 Task: Create a due date automation trigger when advanced on, on the monday of the week before a card is due add basic assigned to anyone at 11:00 AM.
Action: Mouse moved to (1026, 77)
Screenshot: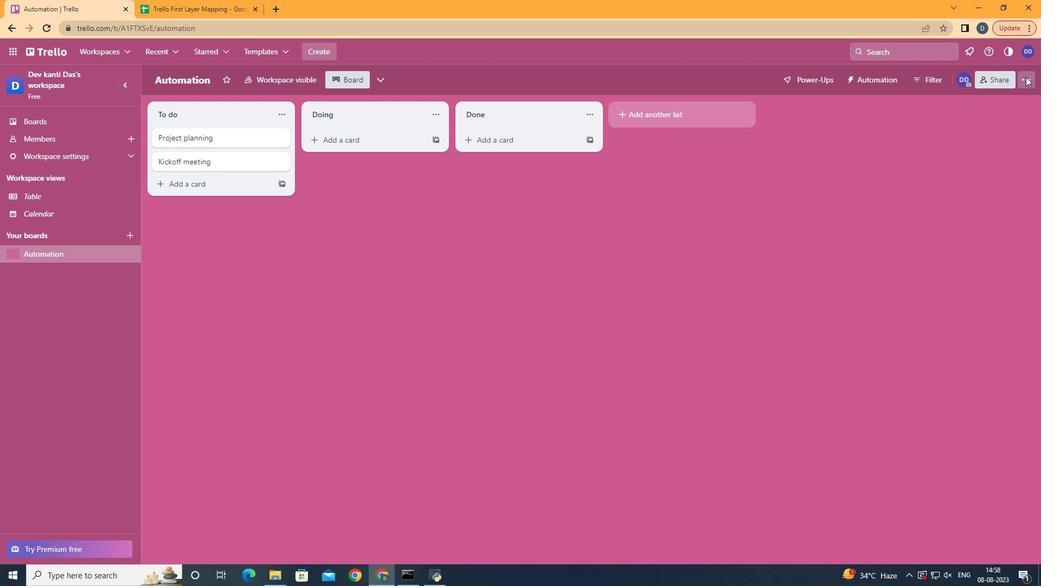 
Action: Mouse pressed left at (1026, 77)
Screenshot: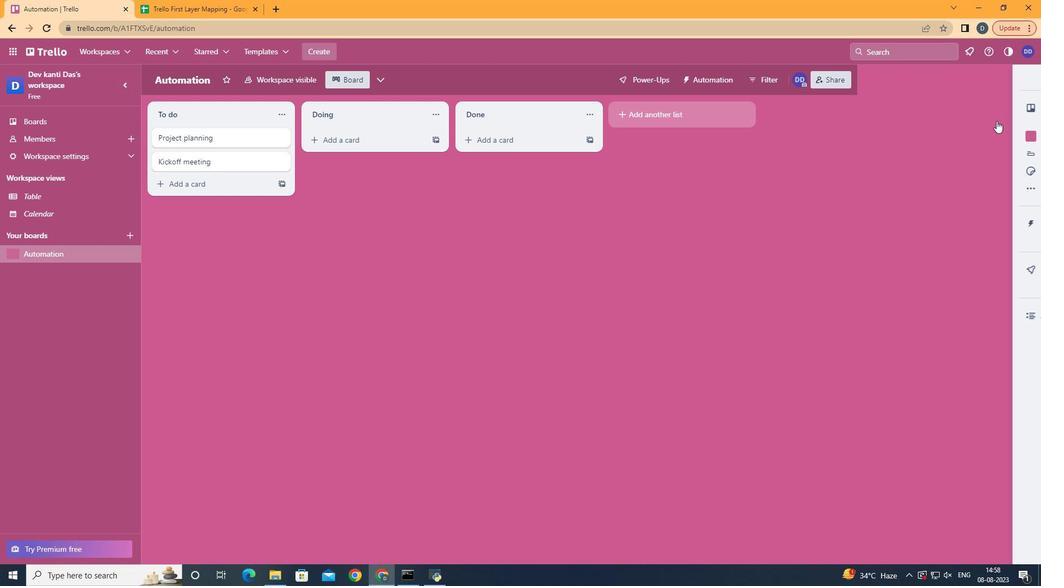 
Action: Mouse moved to (930, 223)
Screenshot: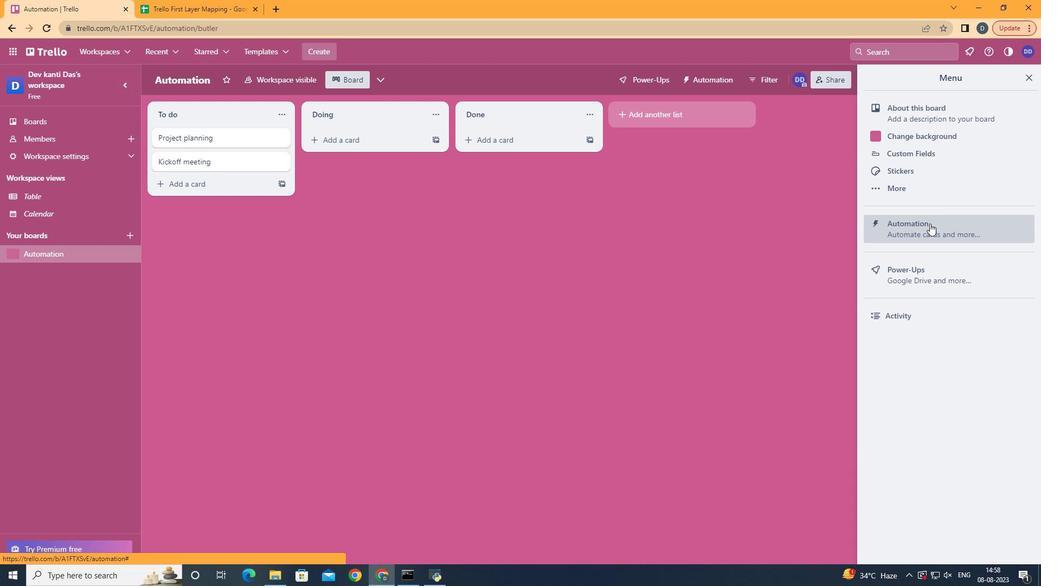 
Action: Mouse pressed left at (930, 223)
Screenshot: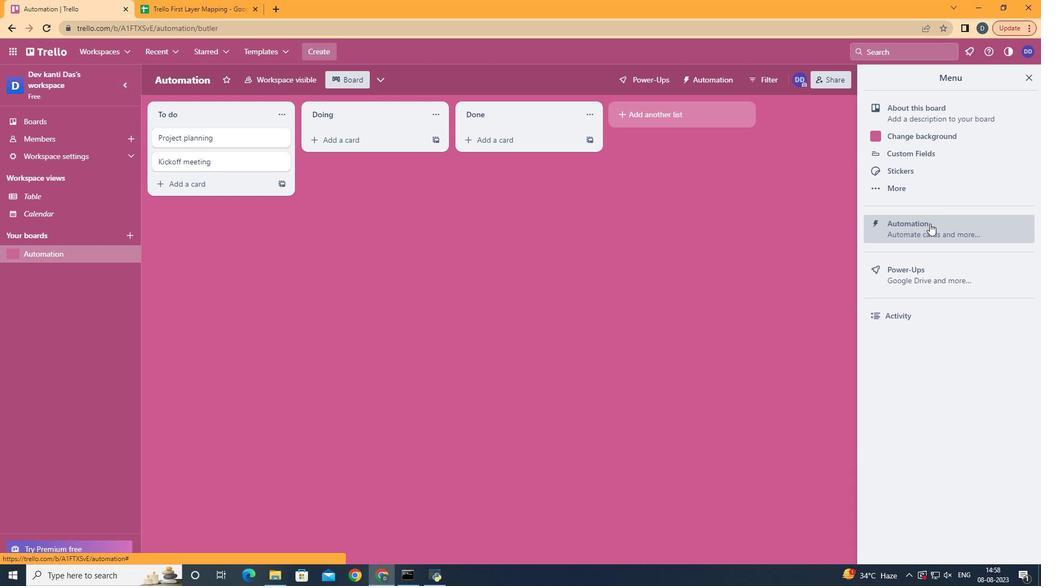 
Action: Mouse moved to (189, 221)
Screenshot: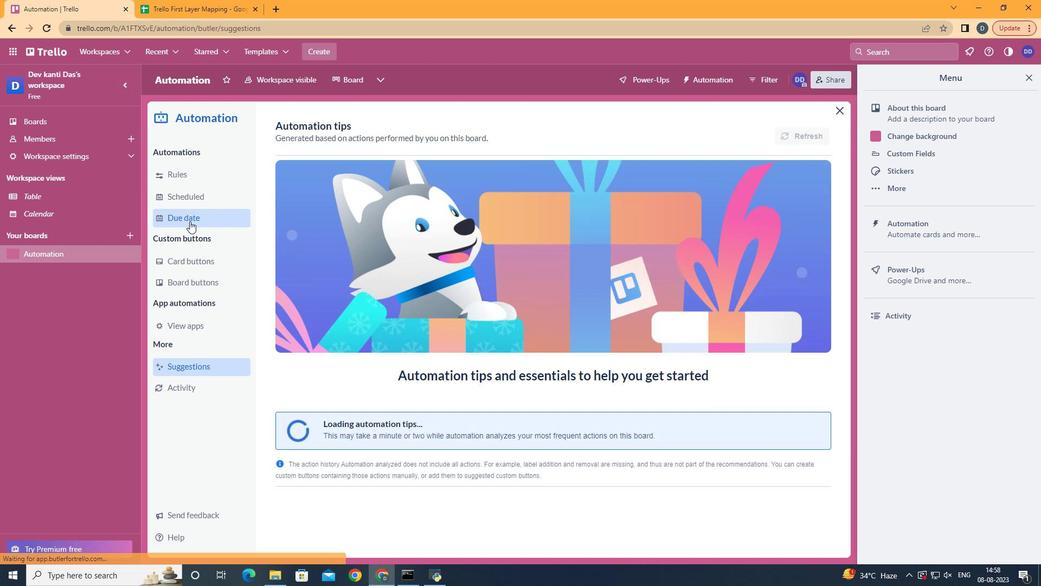 
Action: Mouse pressed left at (189, 221)
Screenshot: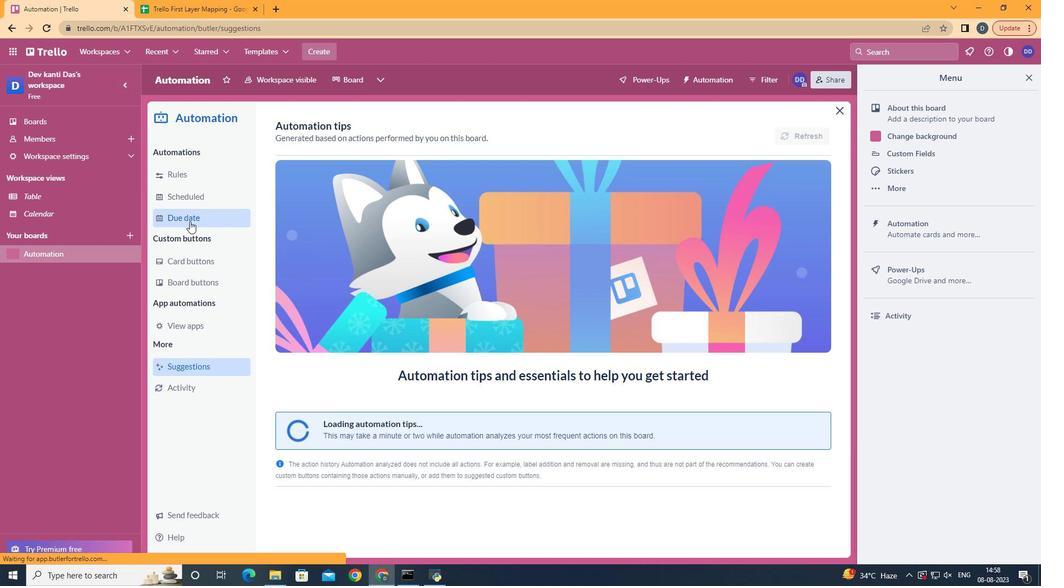 
Action: Mouse moved to (759, 133)
Screenshot: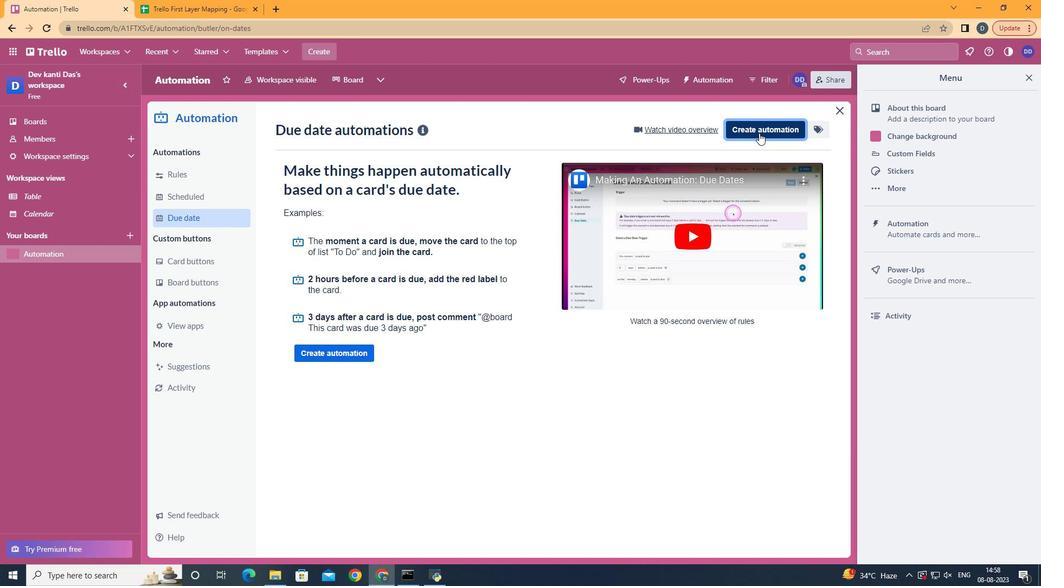 
Action: Mouse pressed left at (759, 133)
Screenshot: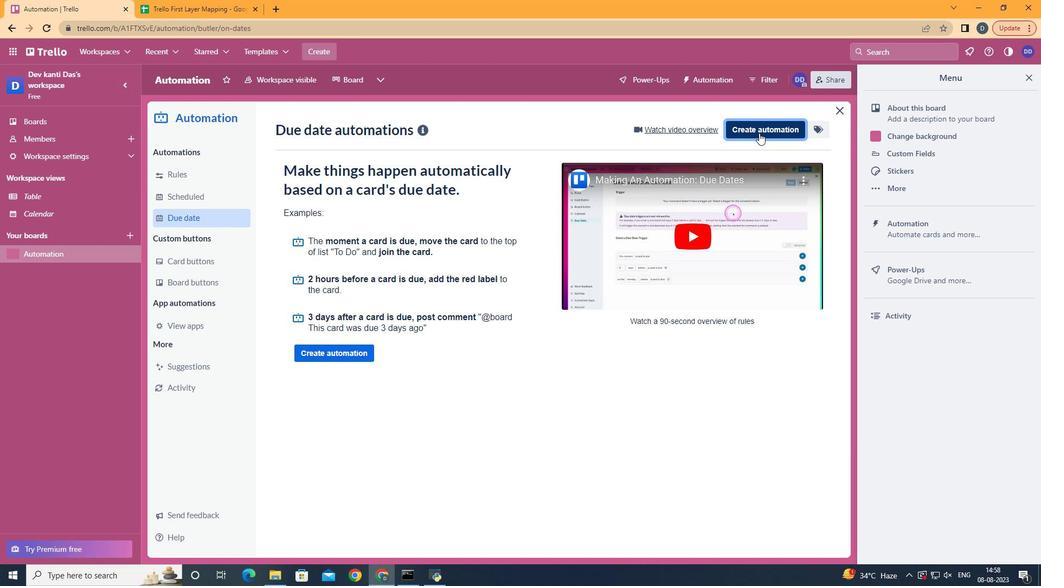 
Action: Mouse moved to (578, 231)
Screenshot: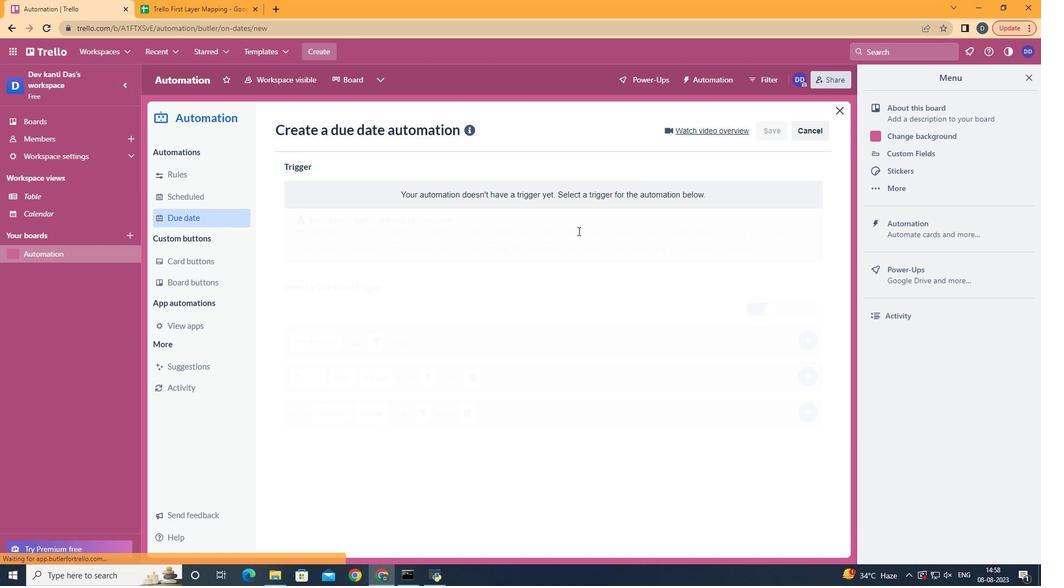 
Action: Mouse pressed left at (578, 231)
Screenshot: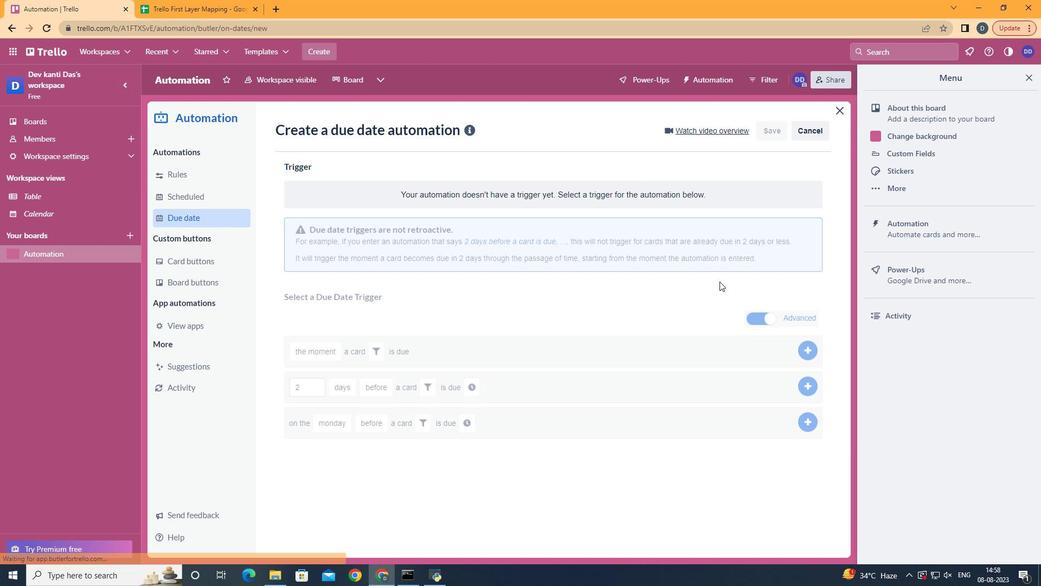 
Action: Mouse moved to (383, 517)
Screenshot: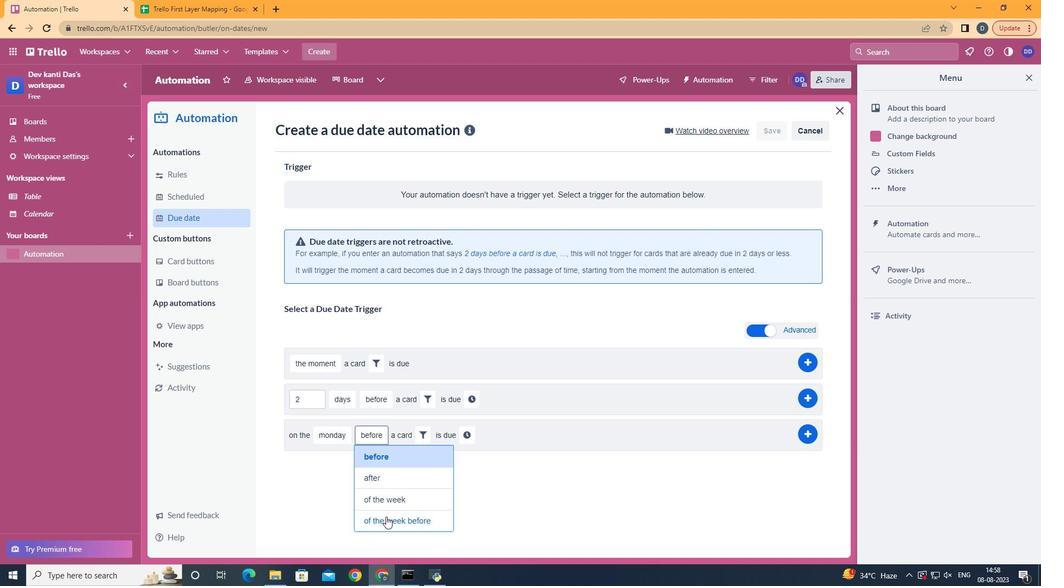 
Action: Mouse pressed left at (383, 517)
Screenshot: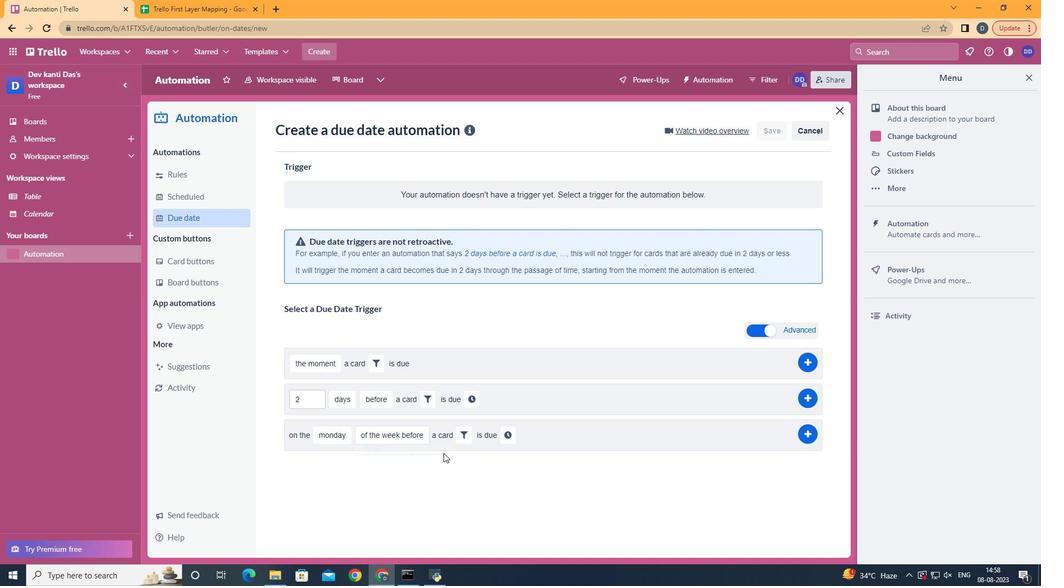 
Action: Mouse moved to (462, 438)
Screenshot: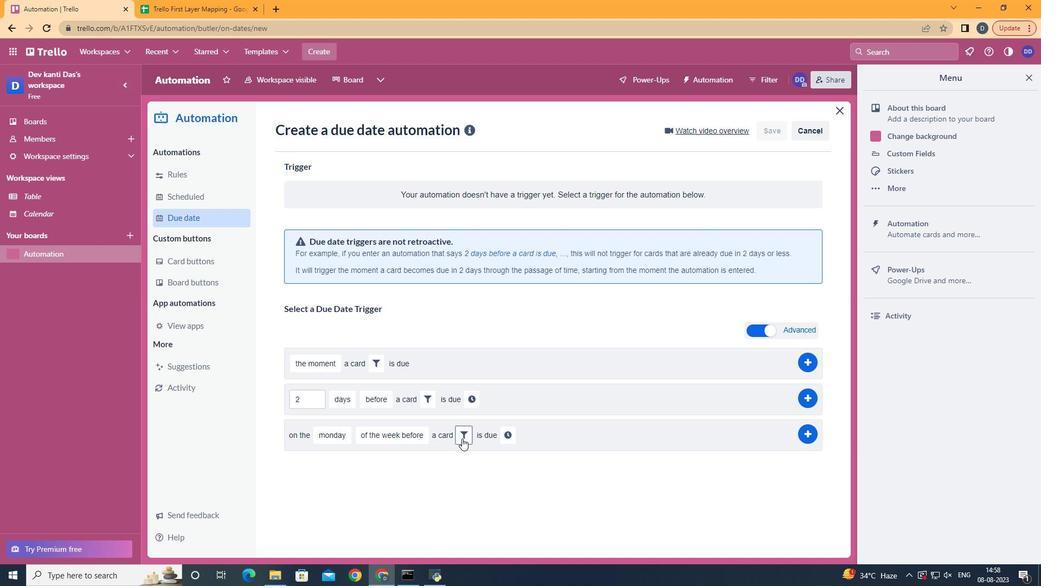 
Action: Mouse pressed left at (462, 438)
Screenshot: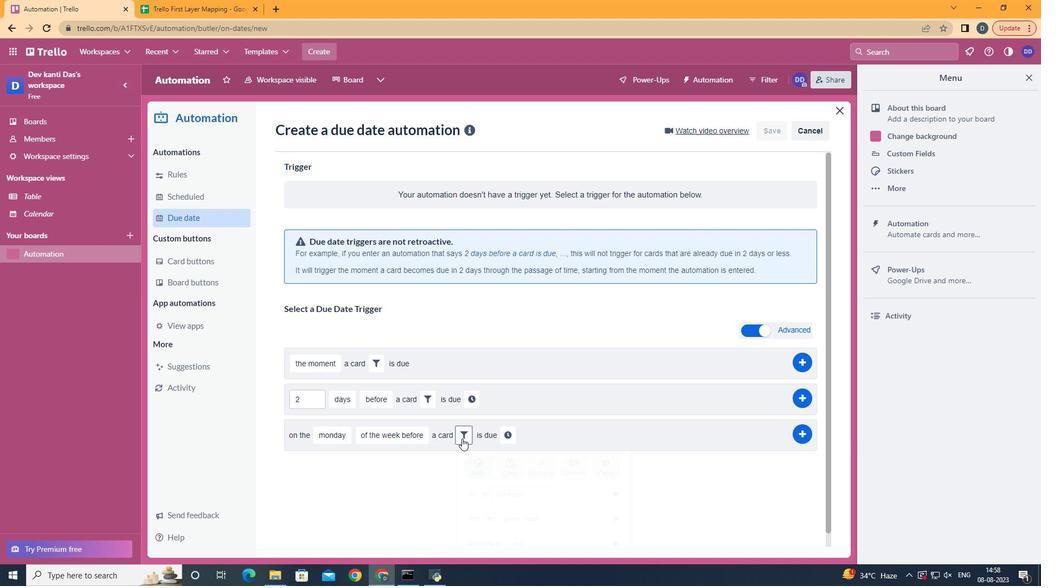 
Action: Mouse moved to (489, 491)
Screenshot: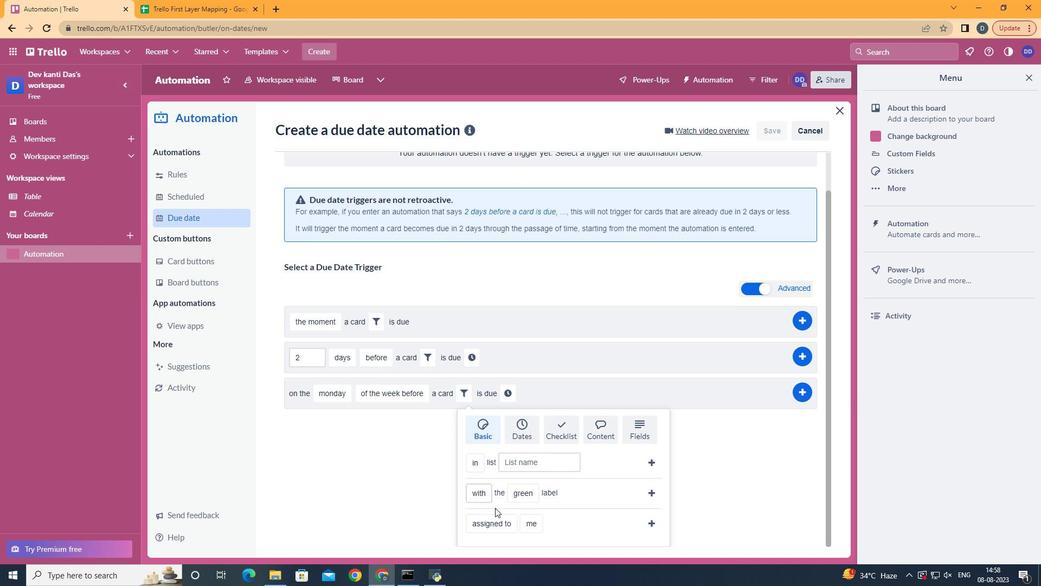 
Action: Mouse scrolled (489, 491) with delta (0, 0)
Screenshot: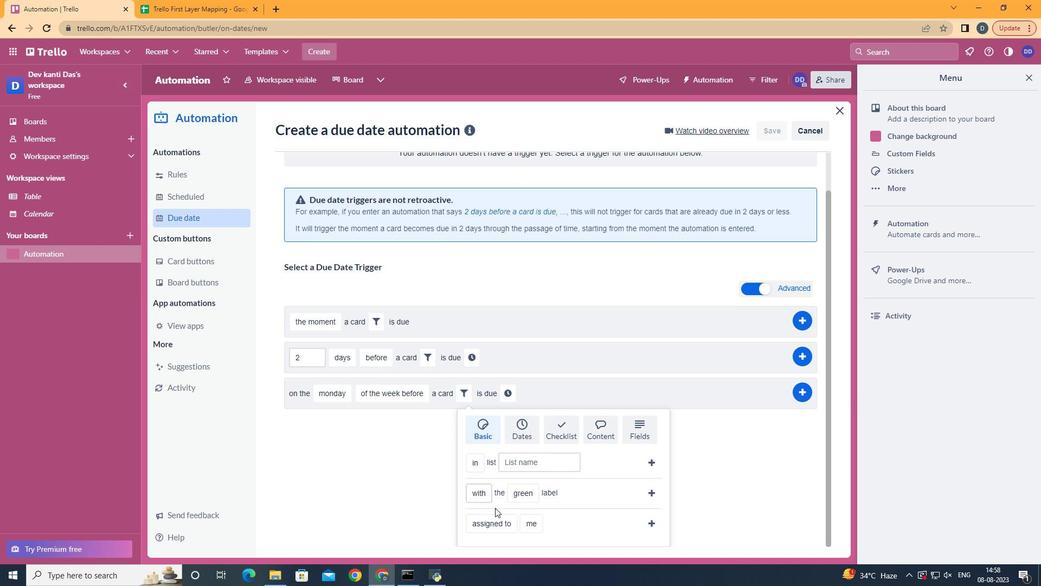 
Action: Mouse scrolled (489, 491) with delta (0, 0)
Screenshot: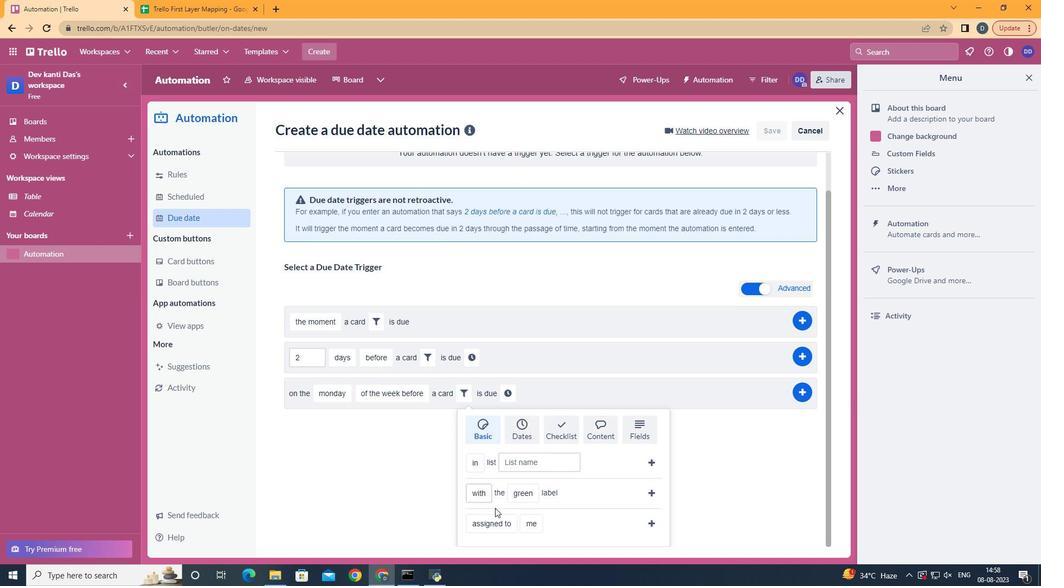 
Action: Mouse scrolled (489, 491) with delta (0, 0)
Screenshot: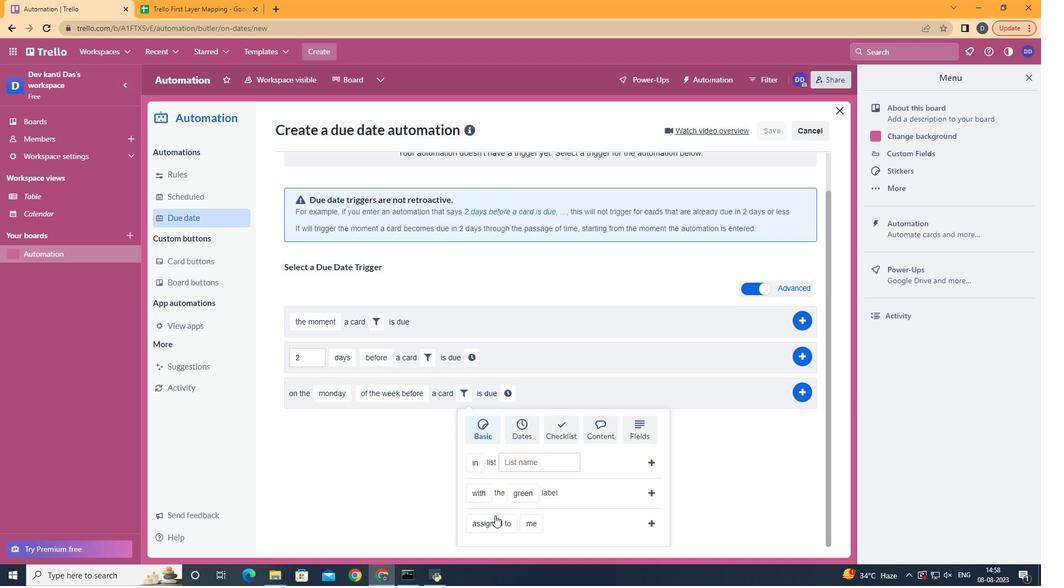 
Action: Mouse moved to (530, 458)
Screenshot: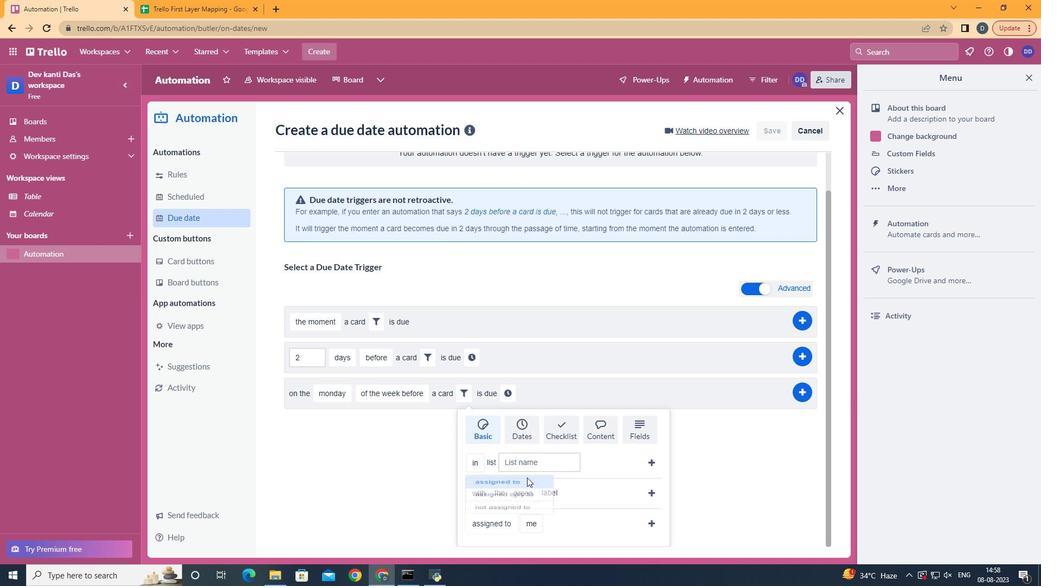 
Action: Mouse pressed left at (530, 458)
Screenshot: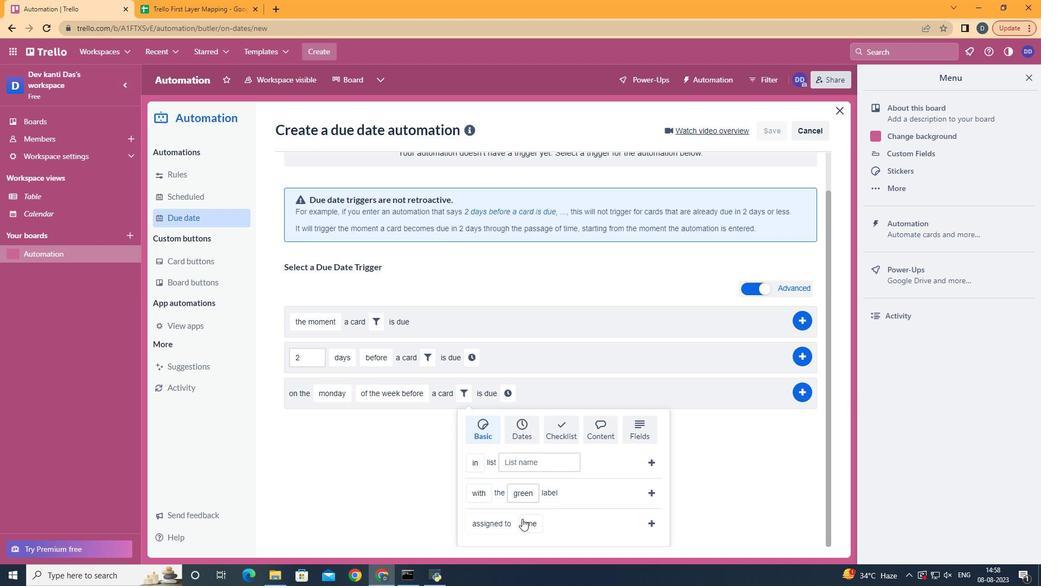 
Action: Mouse moved to (545, 482)
Screenshot: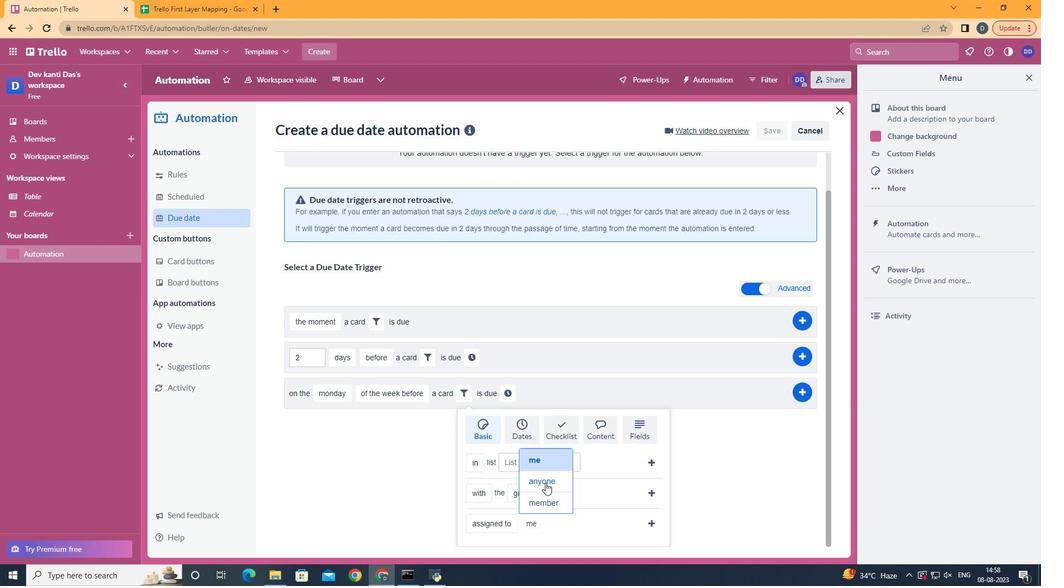 
Action: Mouse pressed left at (545, 482)
Screenshot: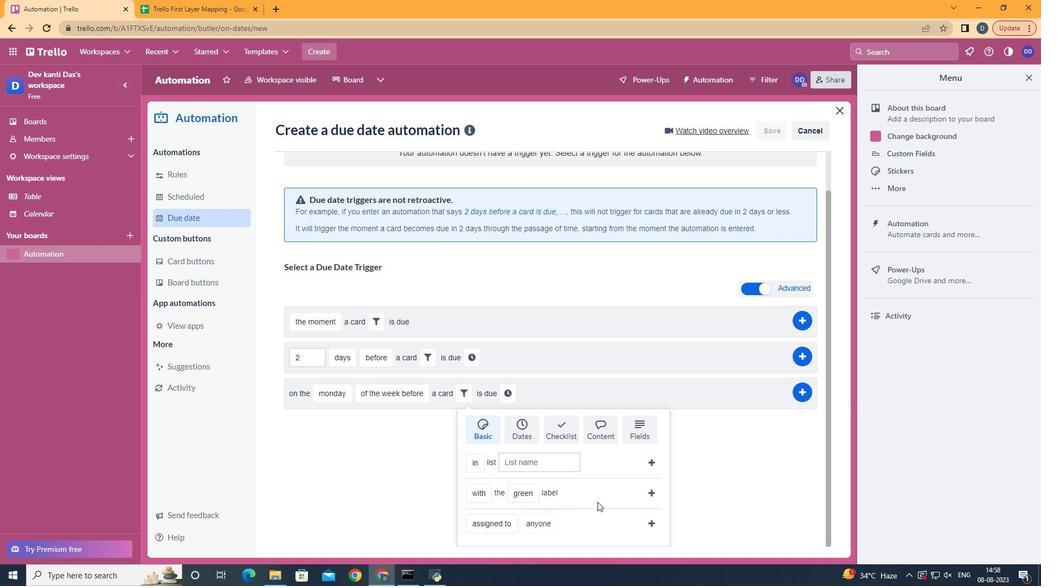 
Action: Mouse moved to (656, 525)
Screenshot: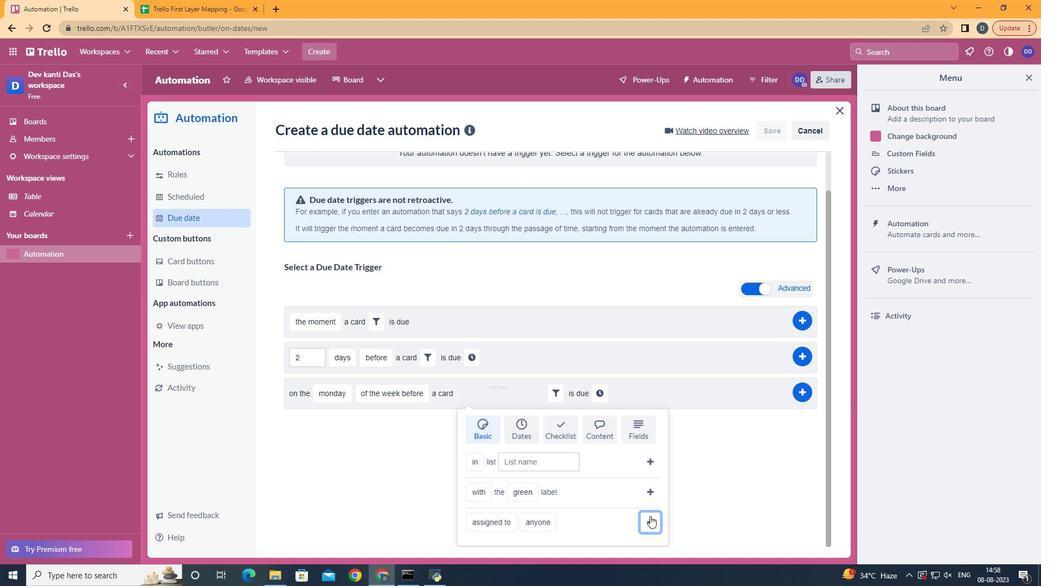 
Action: Mouse pressed left at (656, 525)
Screenshot: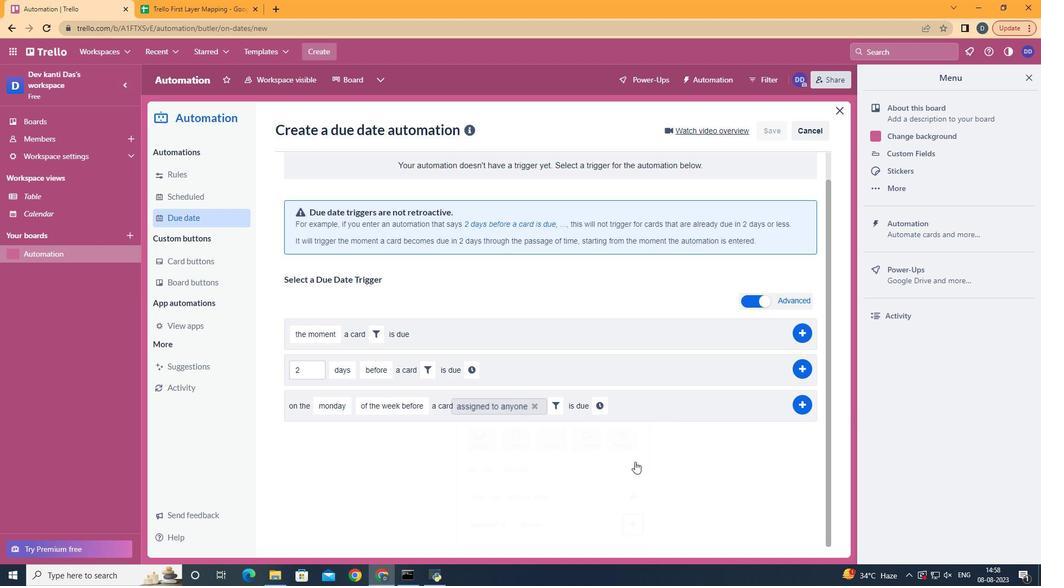
Action: Mouse moved to (608, 436)
Screenshot: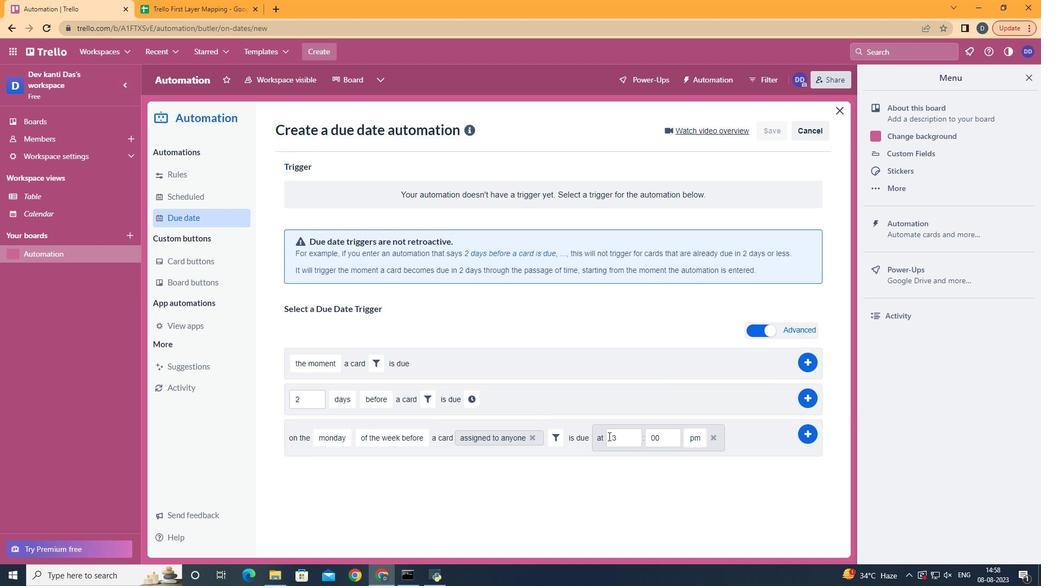 
Action: Mouse pressed left at (608, 436)
Screenshot: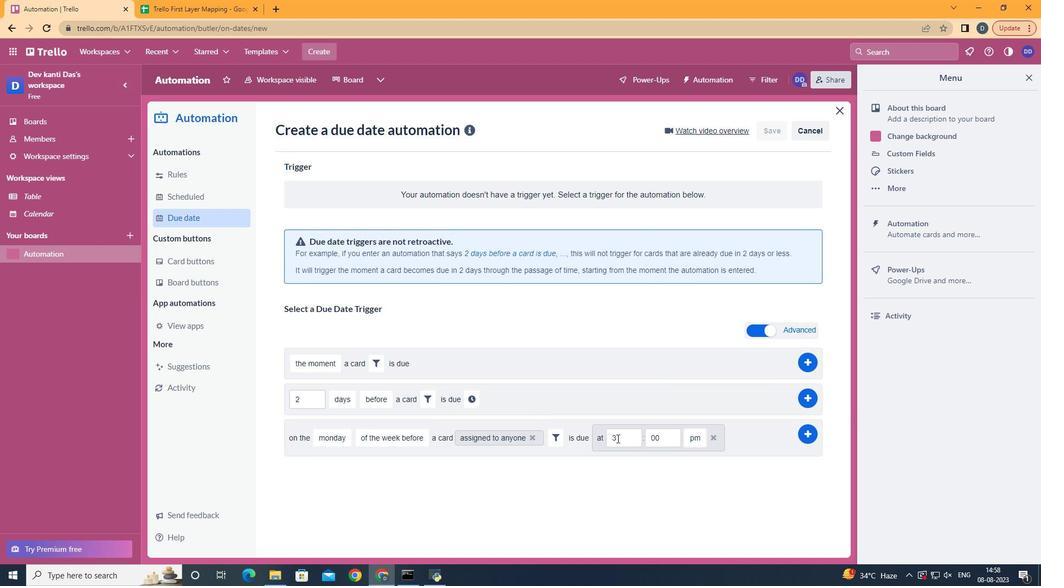 
Action: Mouse moved to (625, 442)
Screenshot: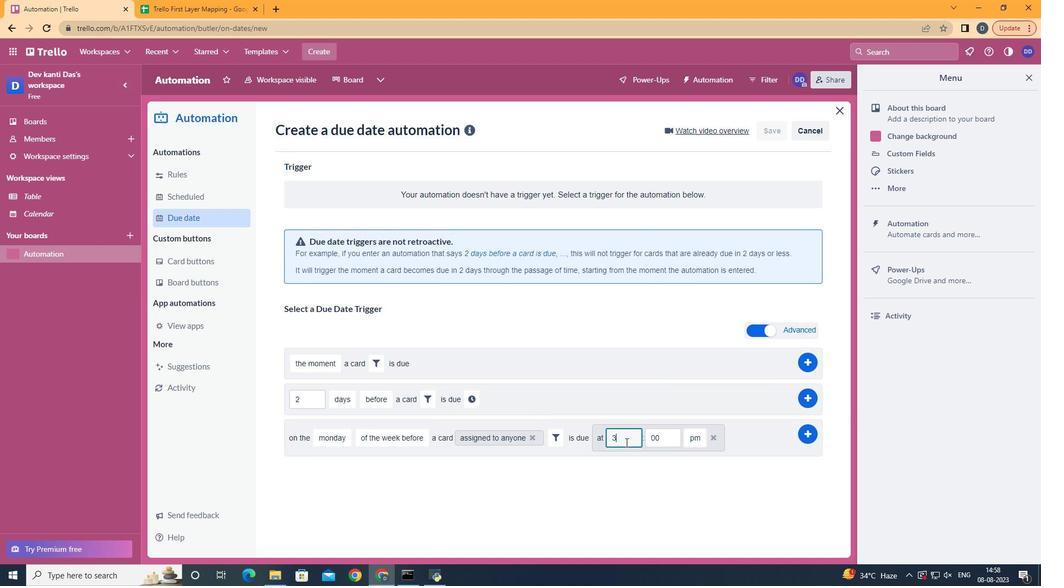 
Action: Mouse pressed left at (625, 442)
Screenshot: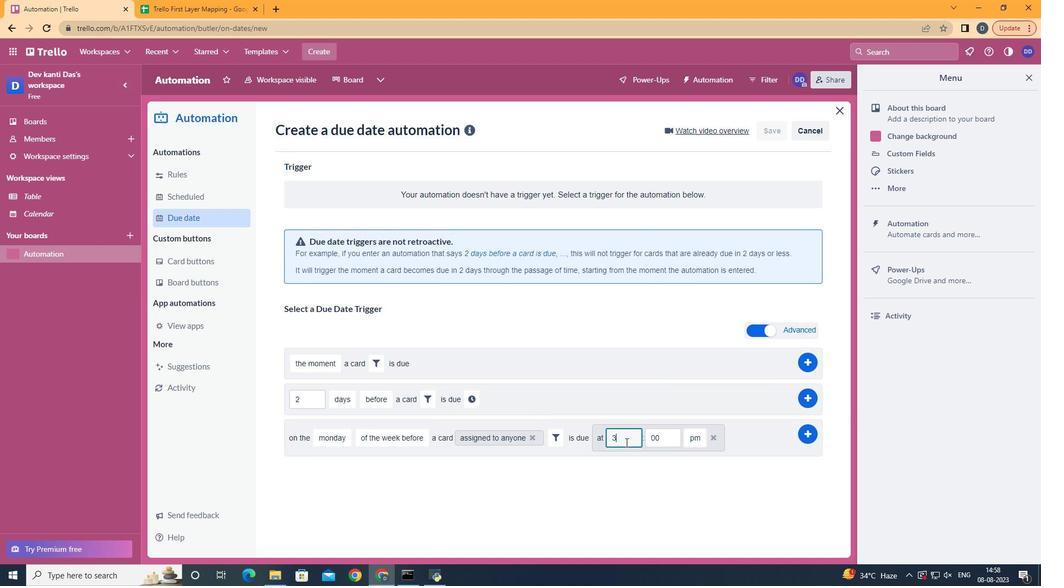 
Action: Mouse moved to (628, 442)
Screenshot: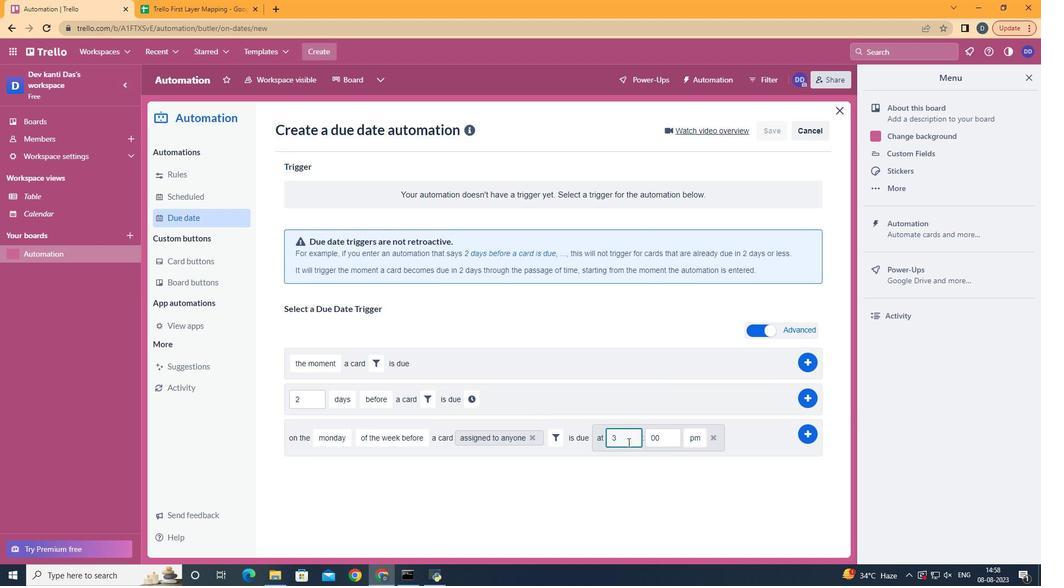 
Action: Key pressed <Key.backspace>11
Screenshot: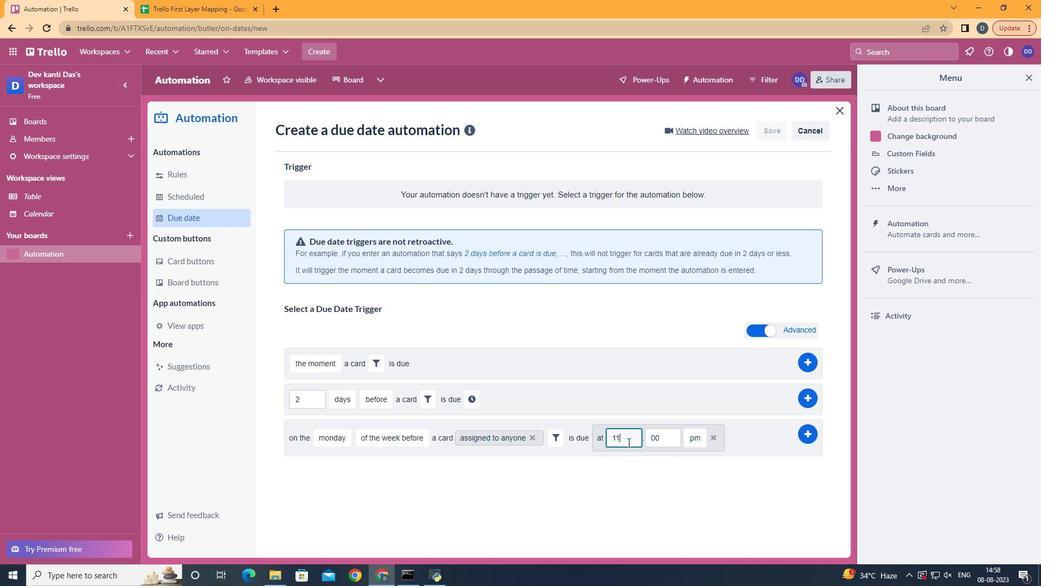 
Action: Mouse moved to (695, 464)
Screenshot: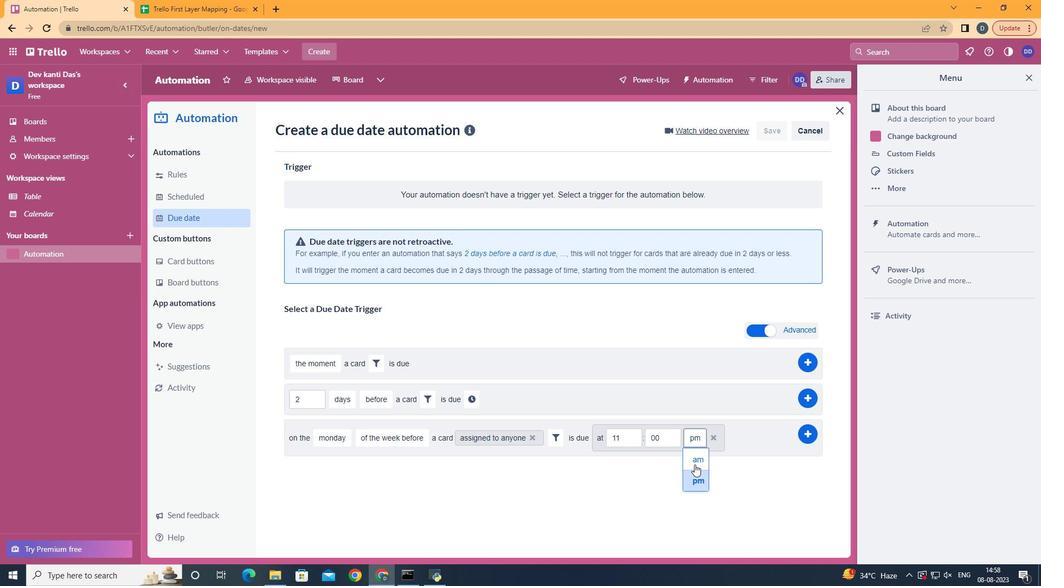 
Action: Mouse pressed left at (695, 464)
Screenshot: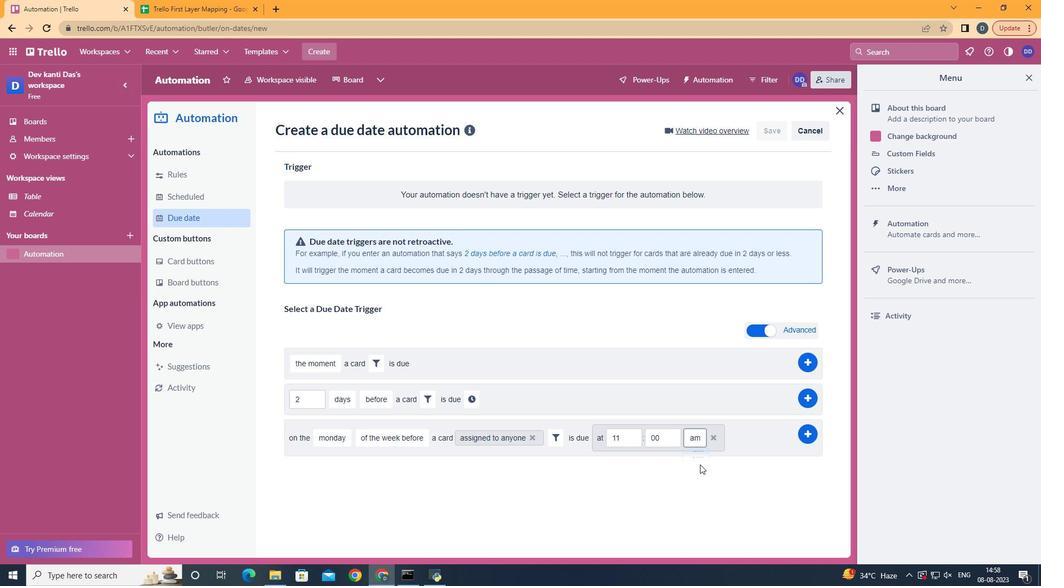 
Action: Mouse moved to (806, 435)
Screenshot: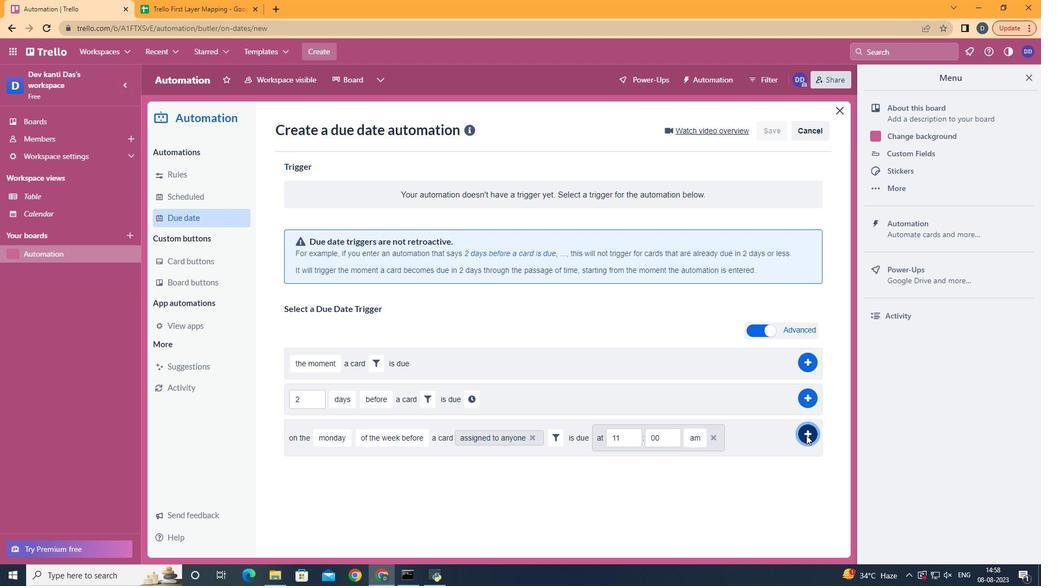 
Action: Mouse pressed left at (806, 435)
Screenshot: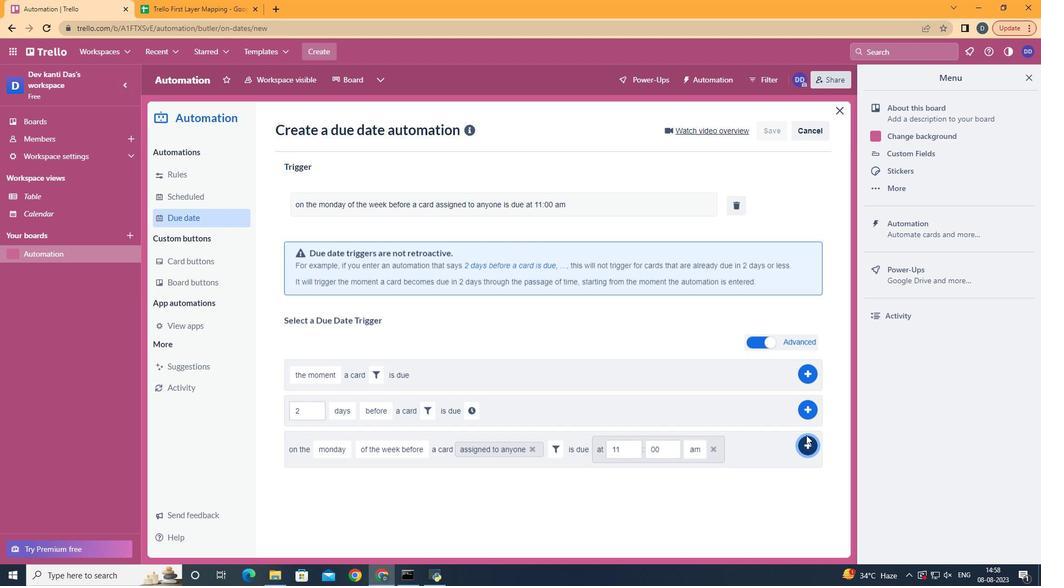 
Action: Mouse moved to (618, 217)
Screenshot: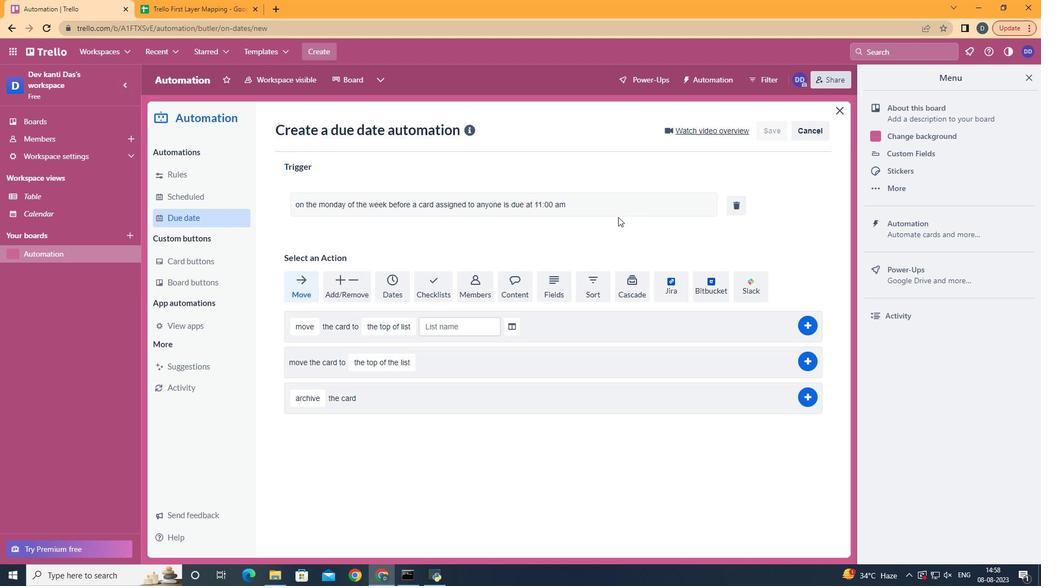 
